 Task: Filter tasks by high priority.
Action: Mouse moved to (18, 155)
Screenshot: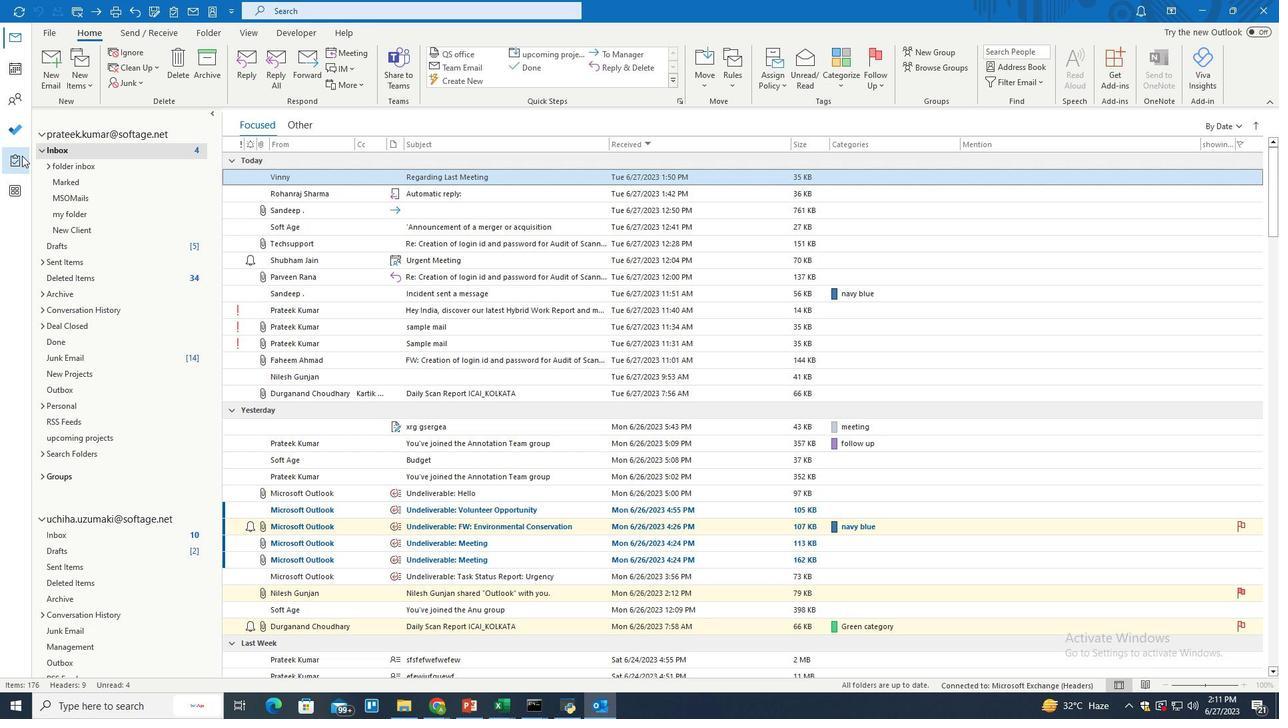 
Action: Mouse pressed left at (18, 155)
Screenshot: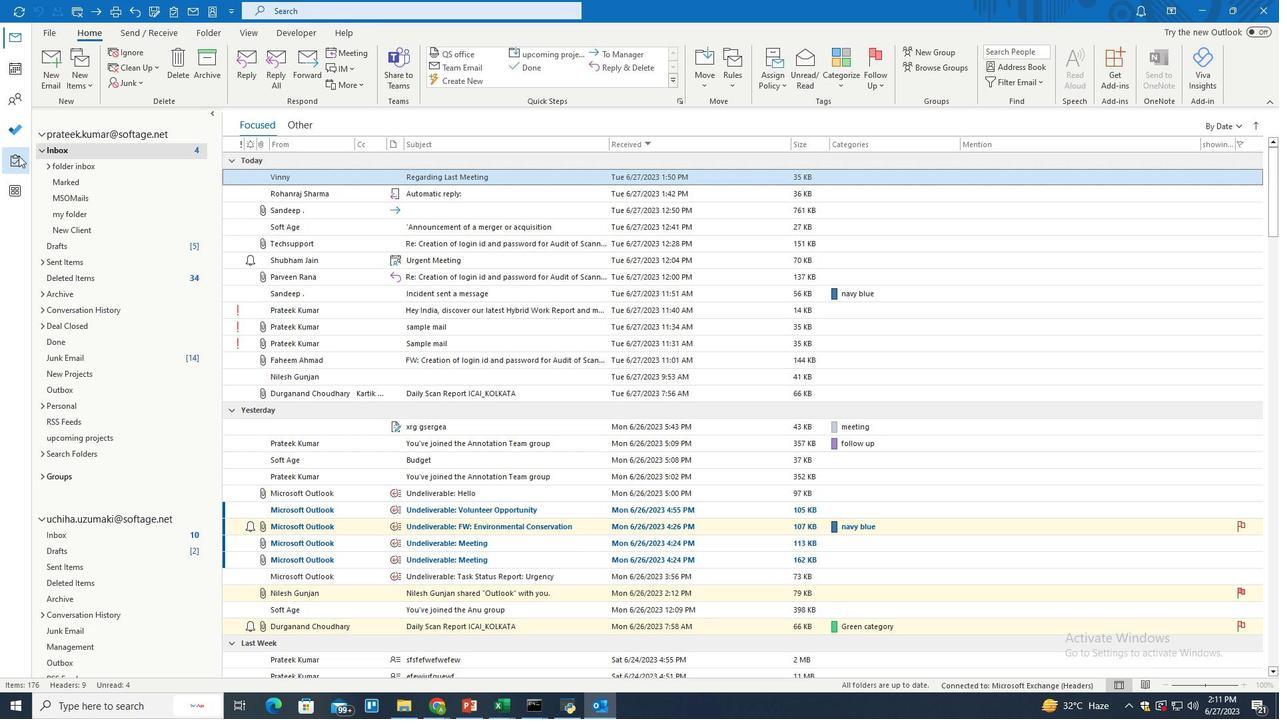 
Action: Mouse moved to (371, 4)
Screenshot: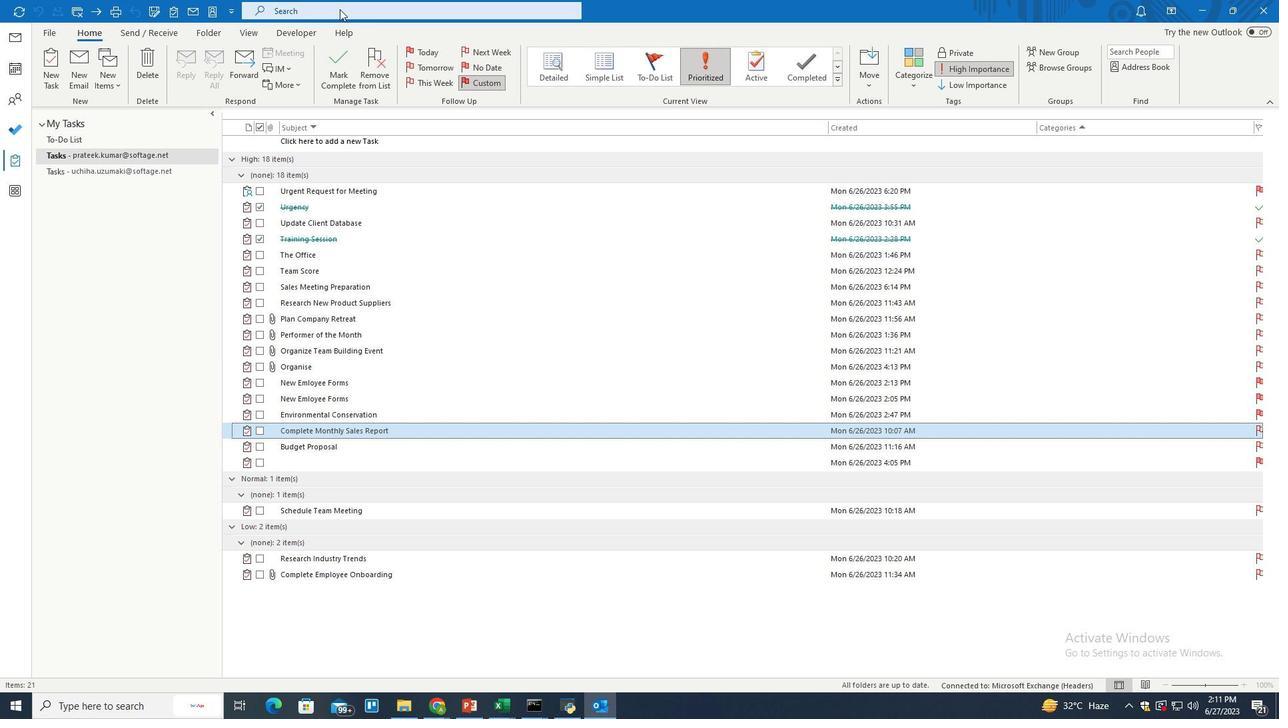 
Action: Mouse pressed left at (371, 4)
Screenshot: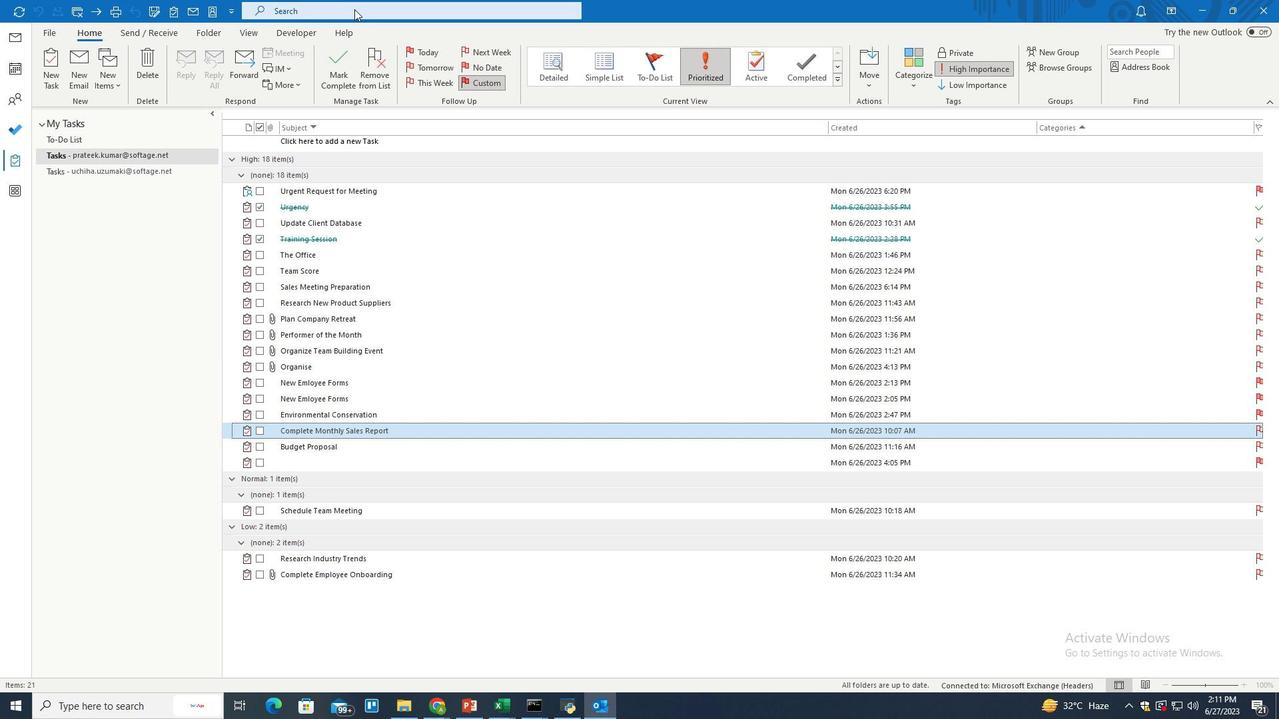 
Action: Mouse moved to (551, 9)
Screenshot: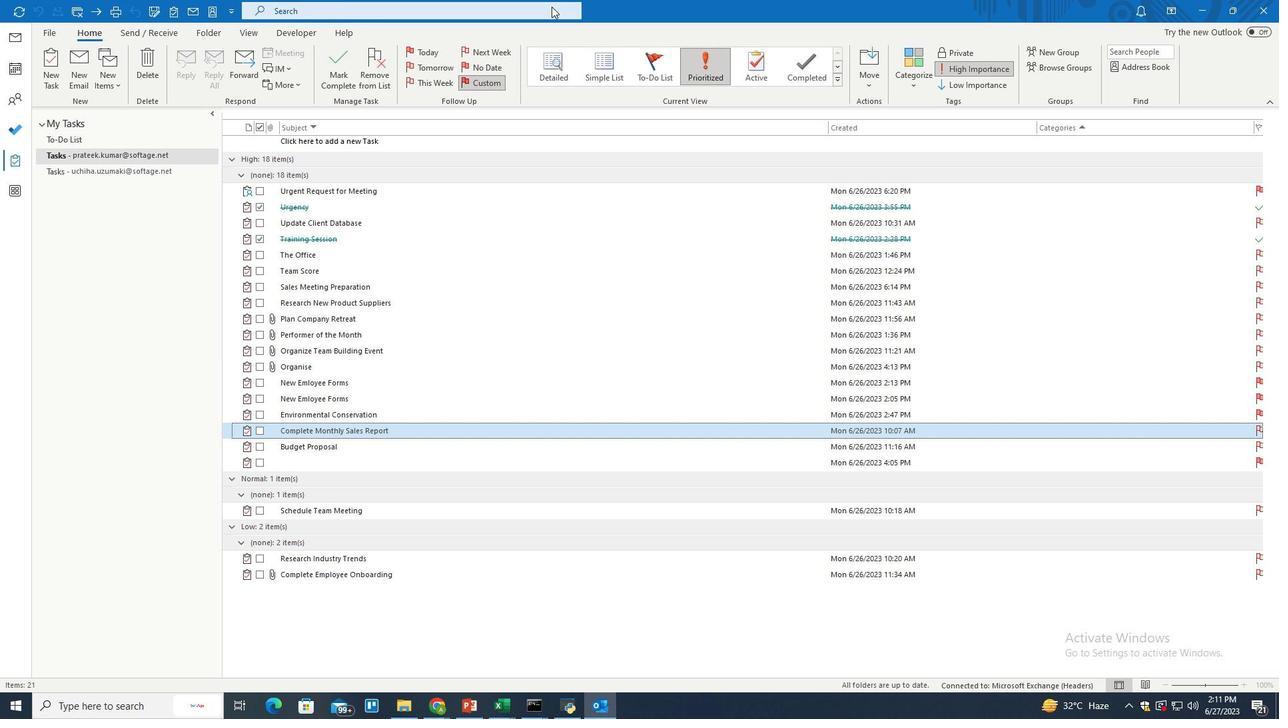 
Action: Mouse pressed left at (551, 9)
Screenshot: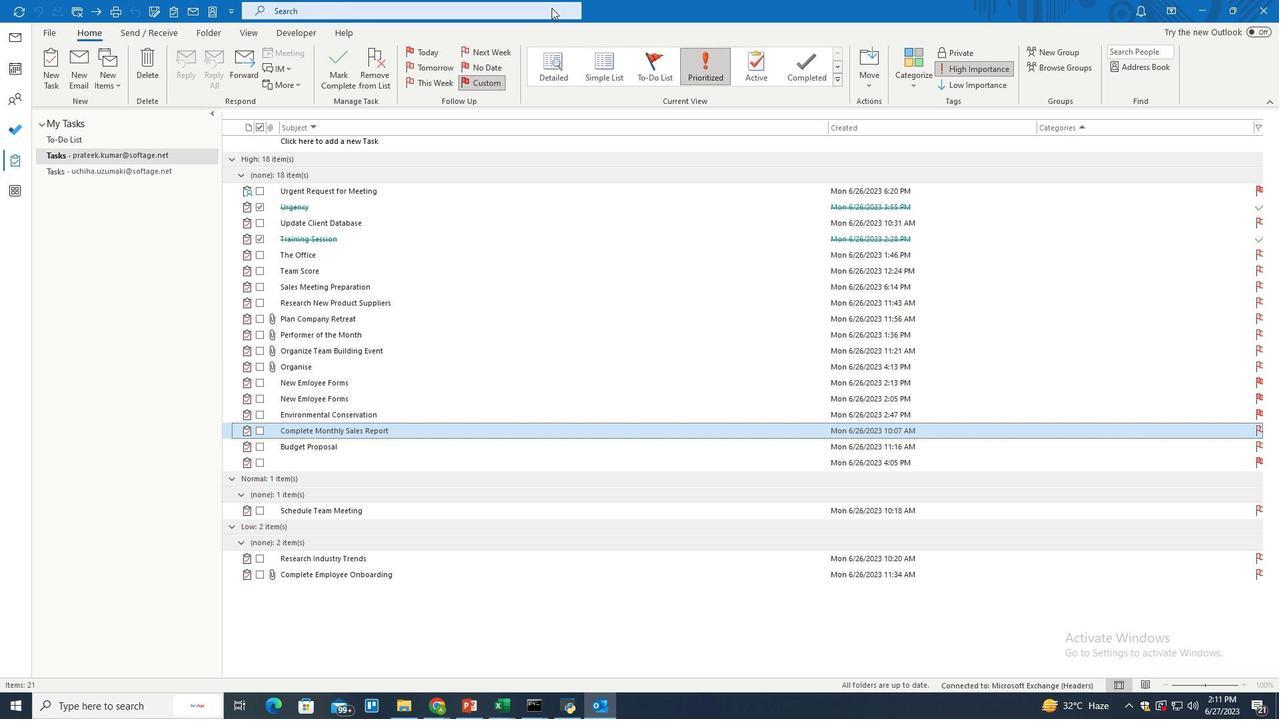 
Action: Mouse moved to (620, 11)
Screenshot: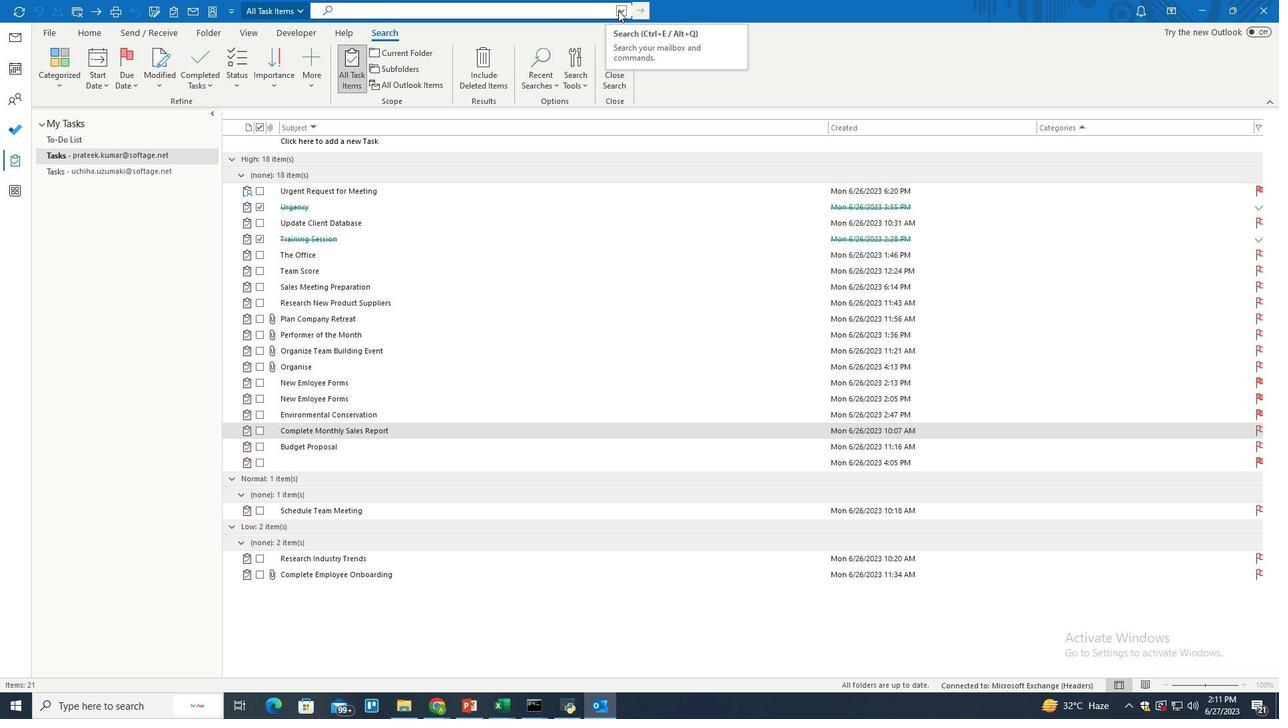 
Action: Mouse pressed left at (620, 11)
Screenshot: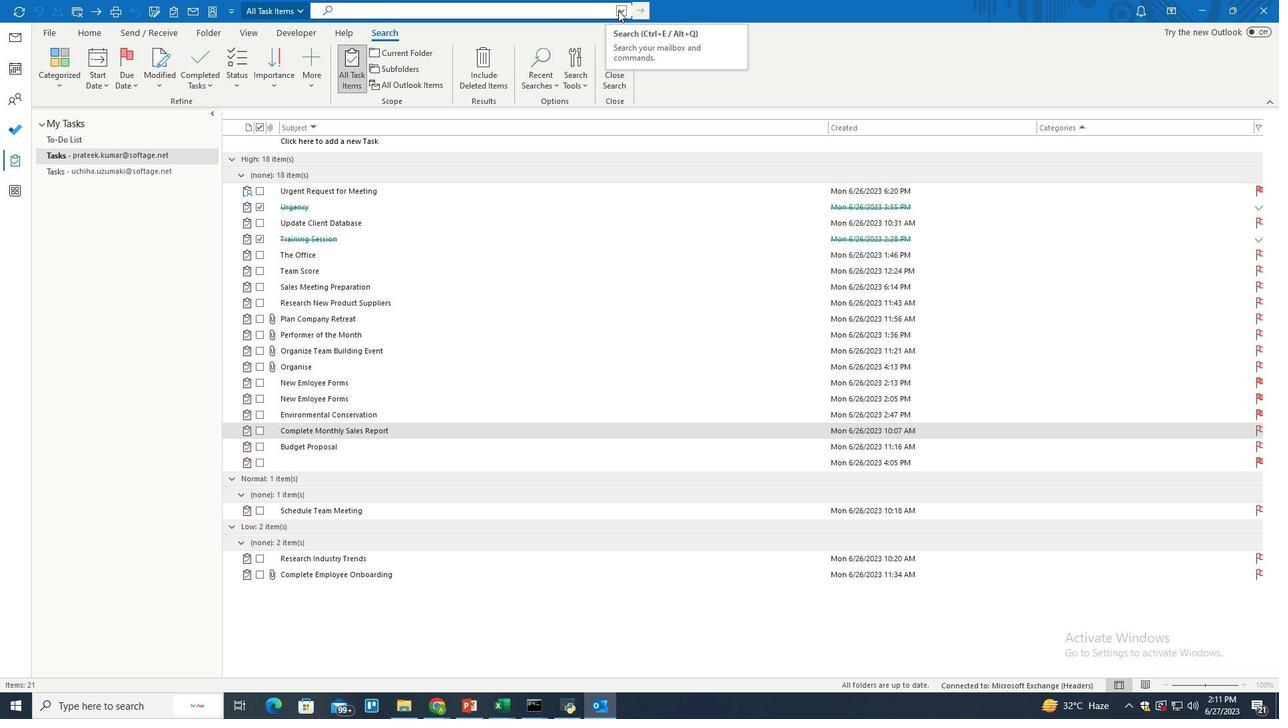 
Action: Mouse moved to (507, 32)
Screenshot: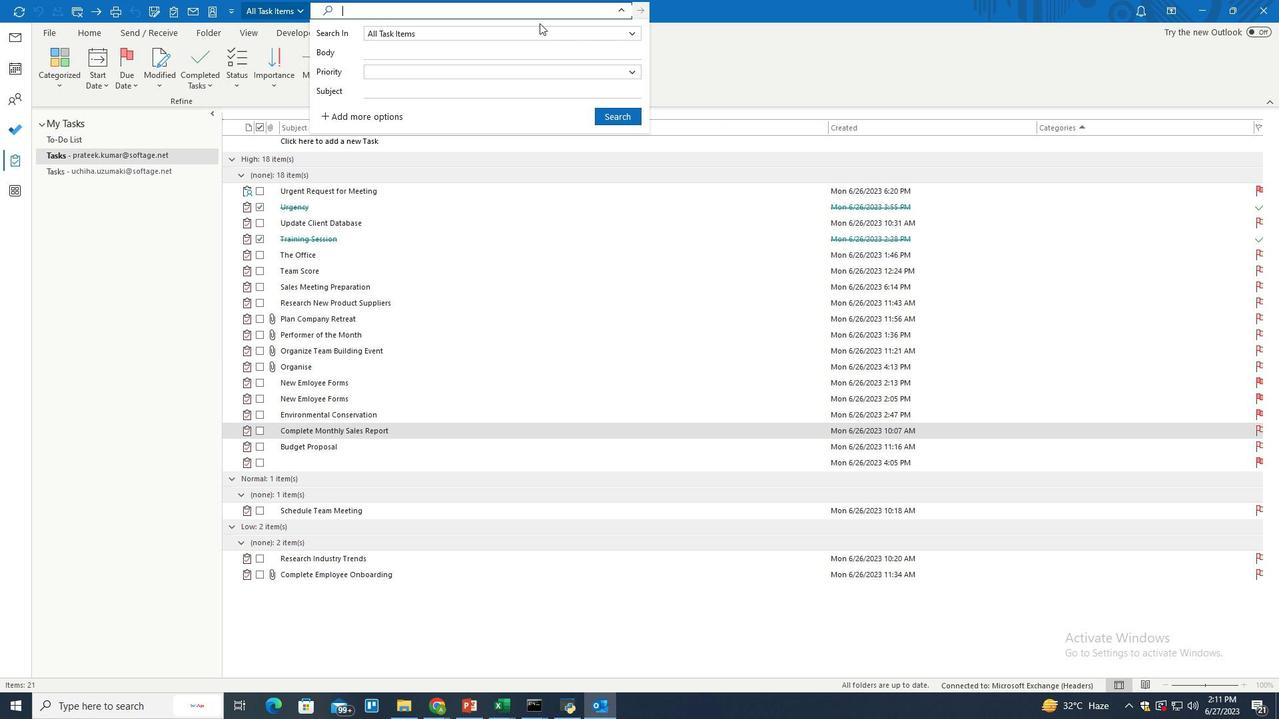 
Action: Mouse pressed left at (507, 32)
Screenshot: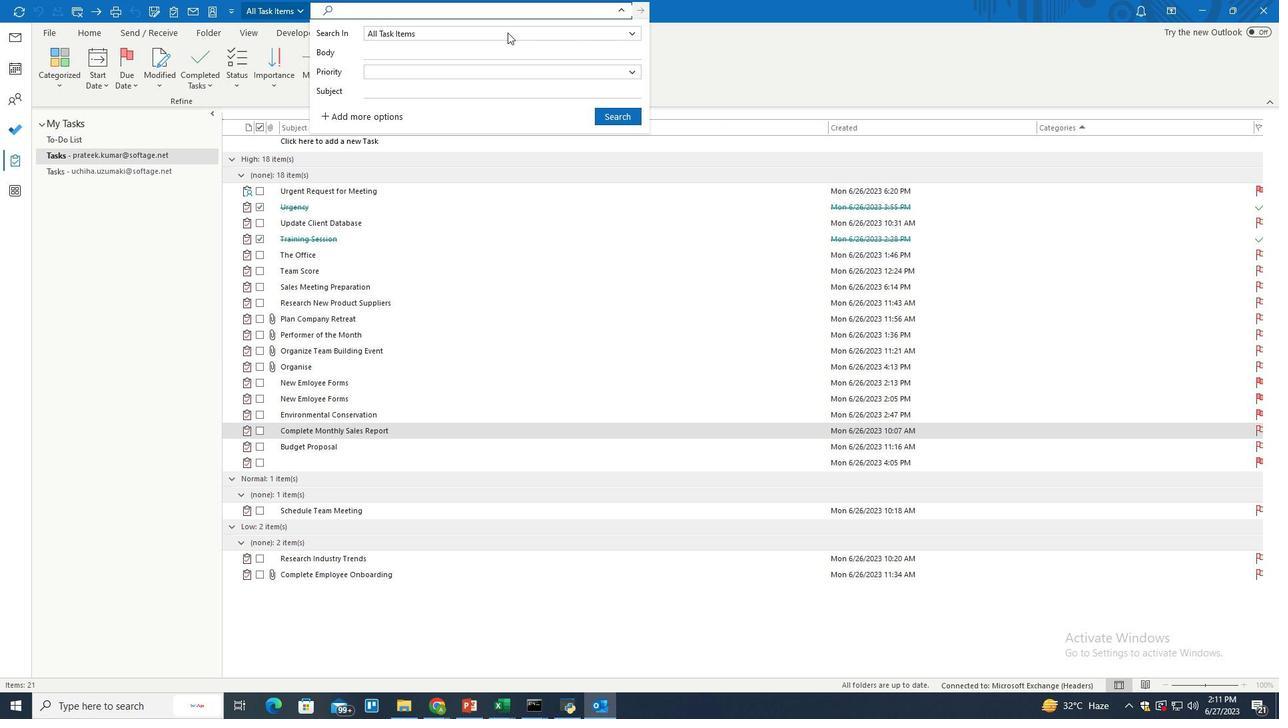 
Action: Mouse moved to (400, 58)
Screenshot: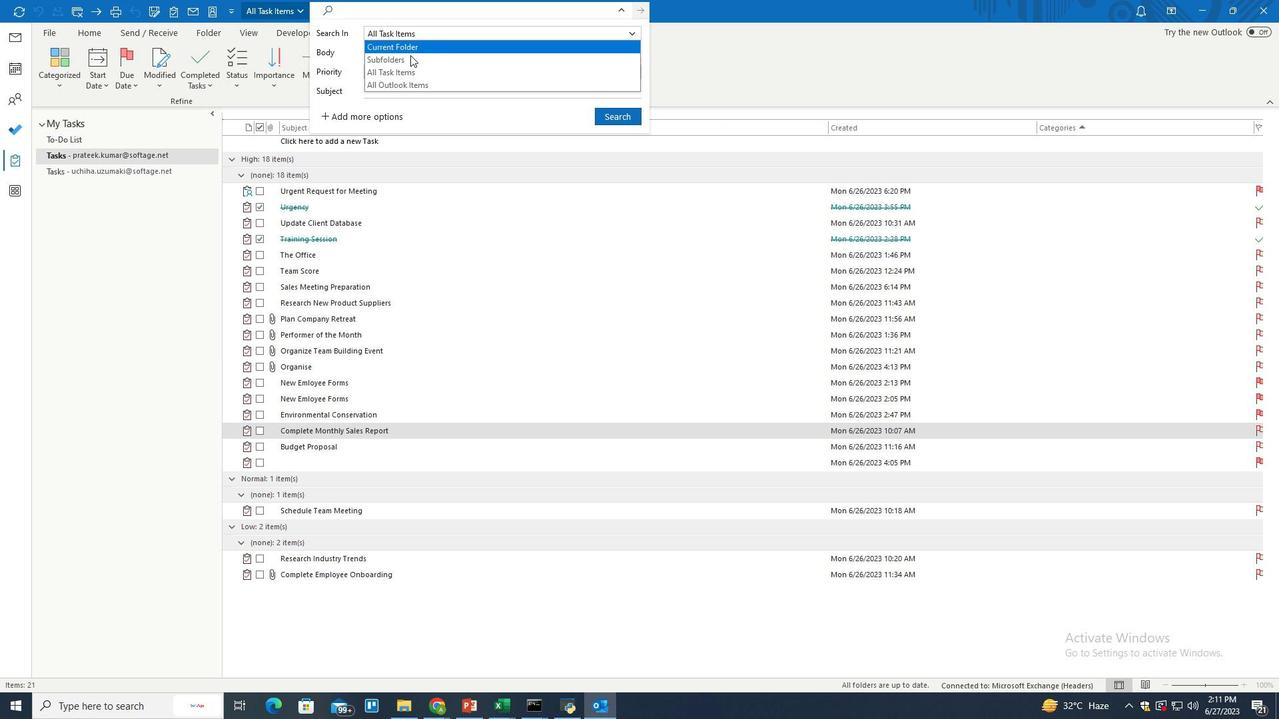 
Action: Mouse pressed left at (400, 58)
Screenshot: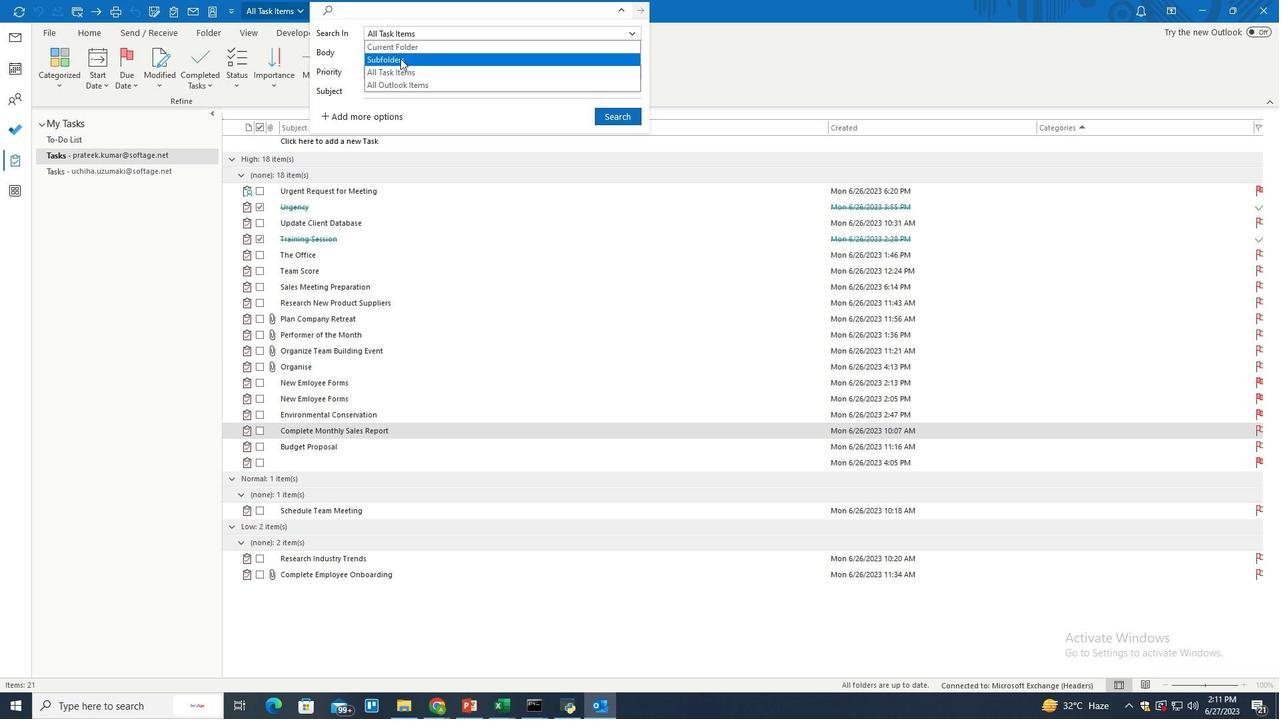 
Action: Mouse moved to (613, 8)
Screenshot: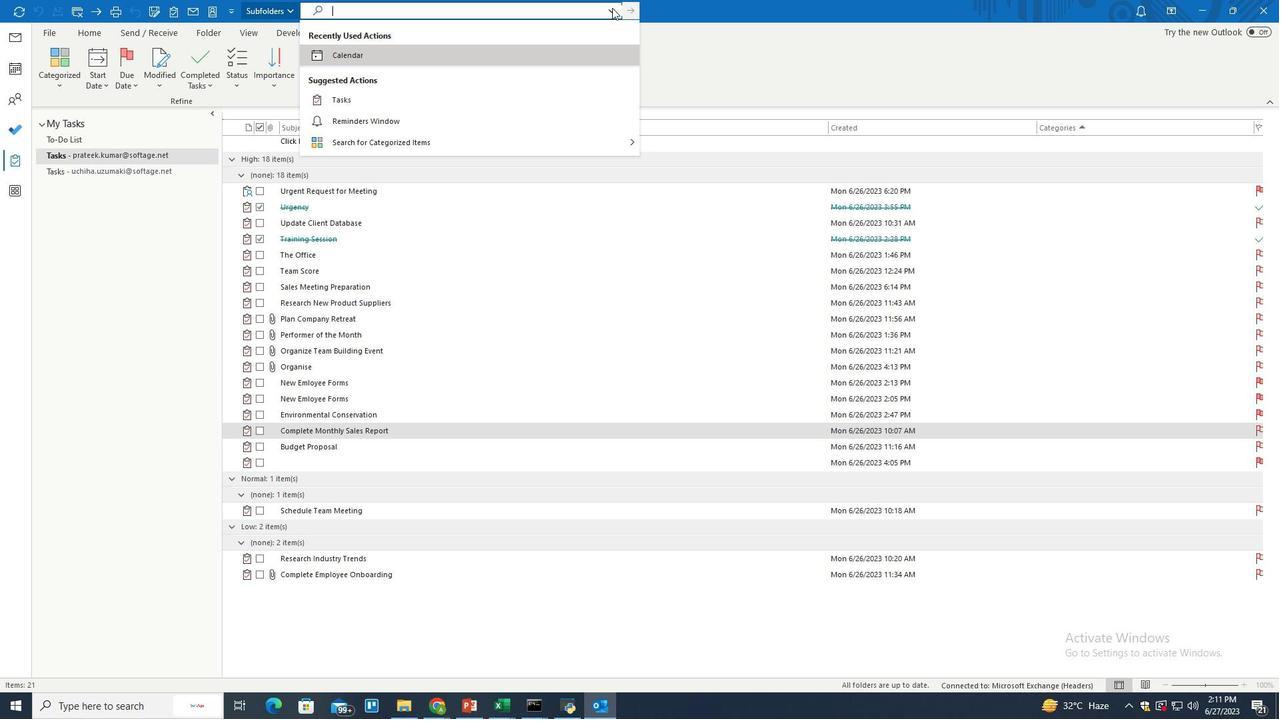 
Action: Mouse pressed left at (613, 8)
Screenshot: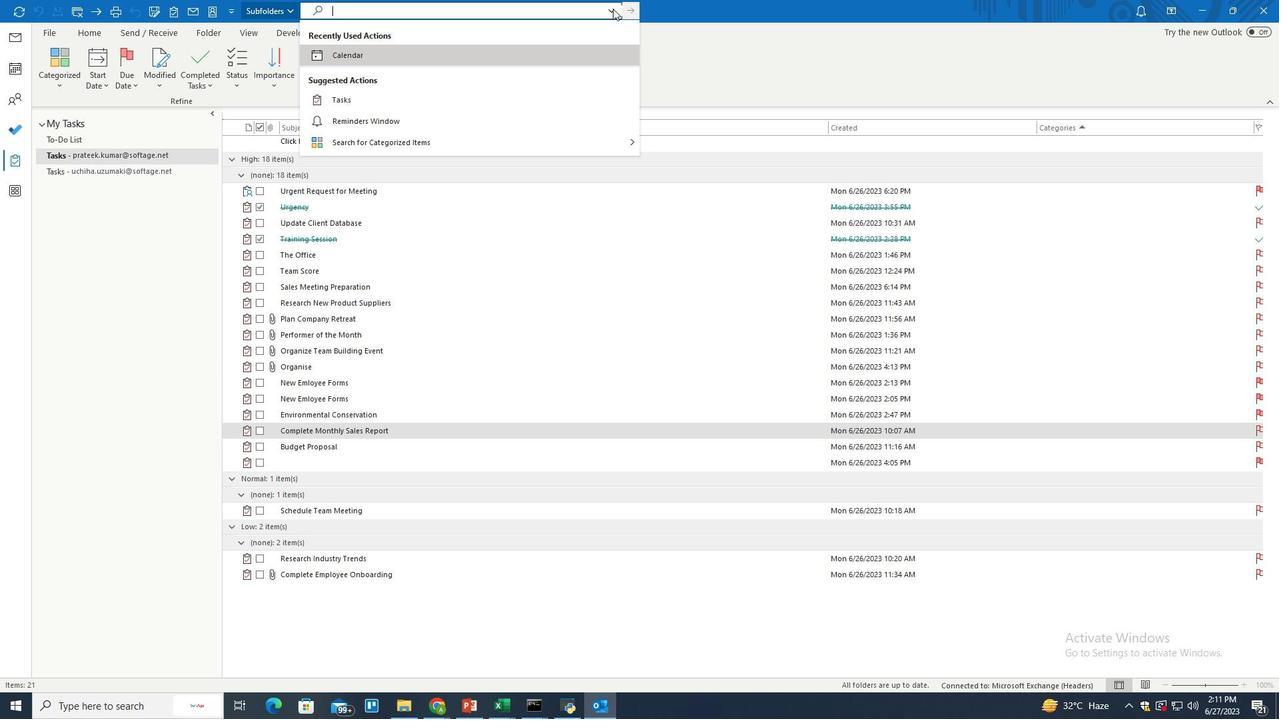 
Action: Mouse moved to (373, 73)
Screenshot: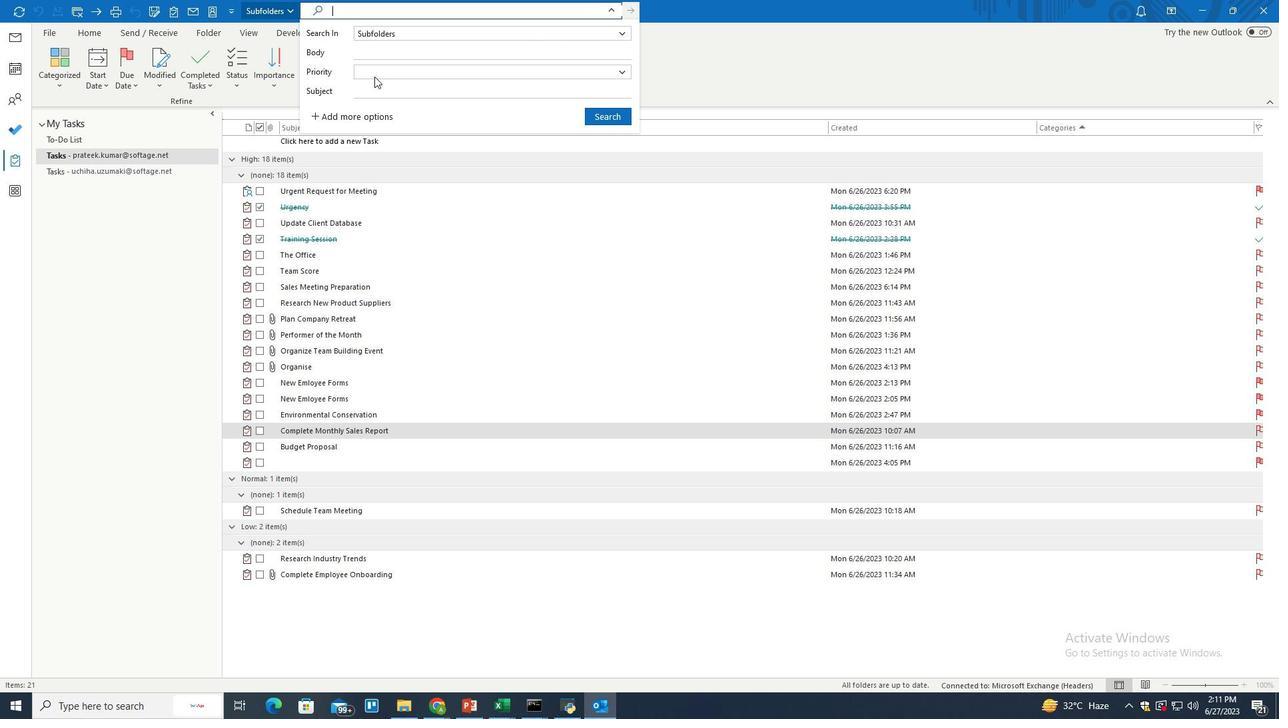 
Action: Mouse pressed left at (373, 73)
Screenshot: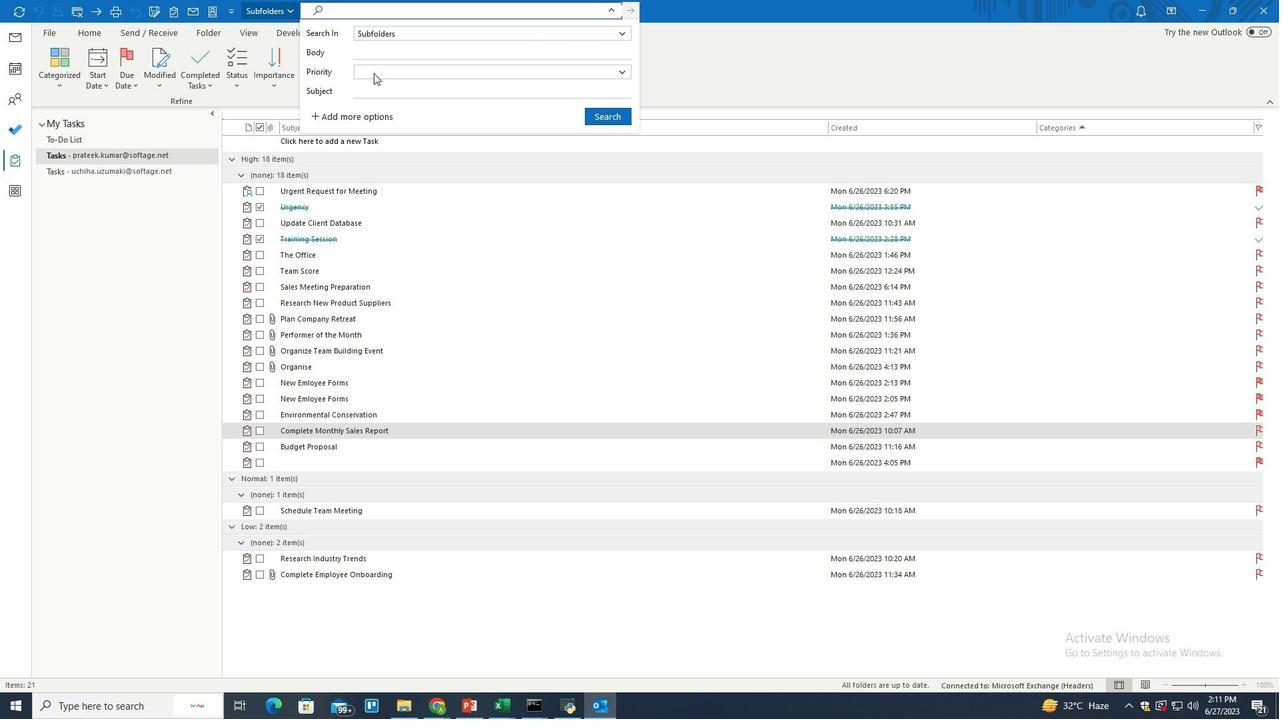 
Action: Mouse moved to (377, 120)
Screenshot: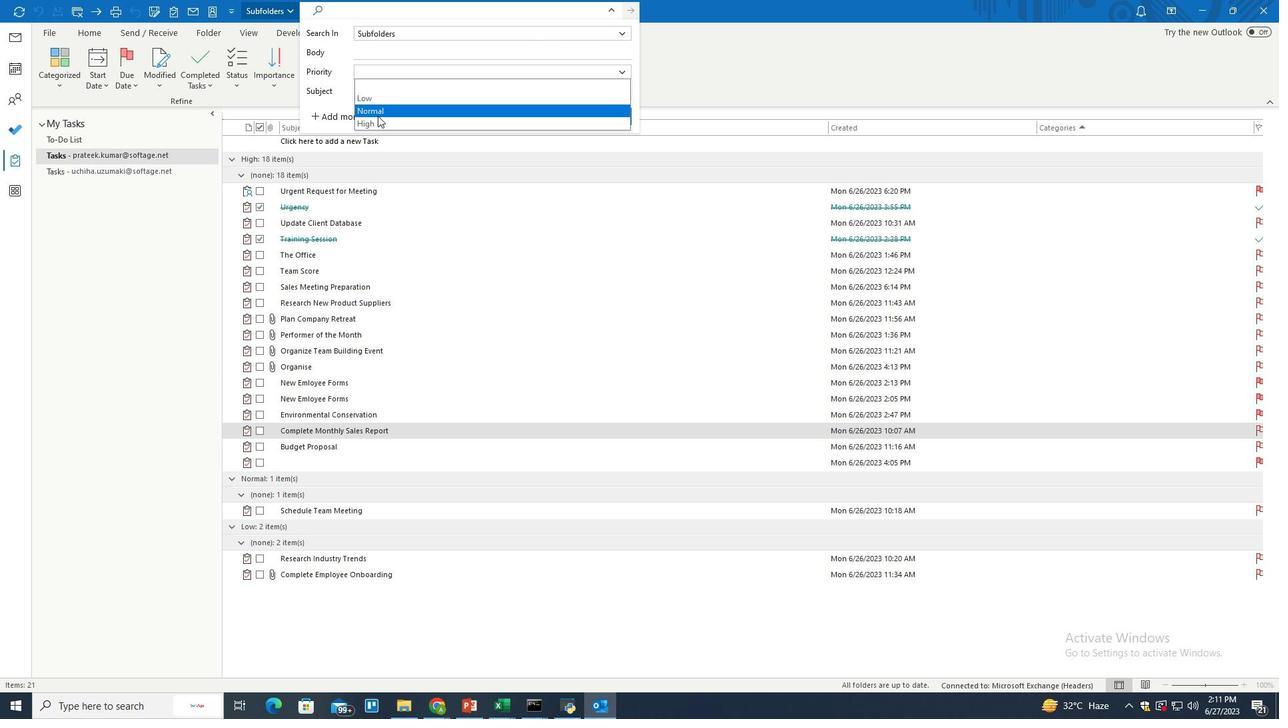 
Action: Mouse pressed left at (377, 120)
Screenshot: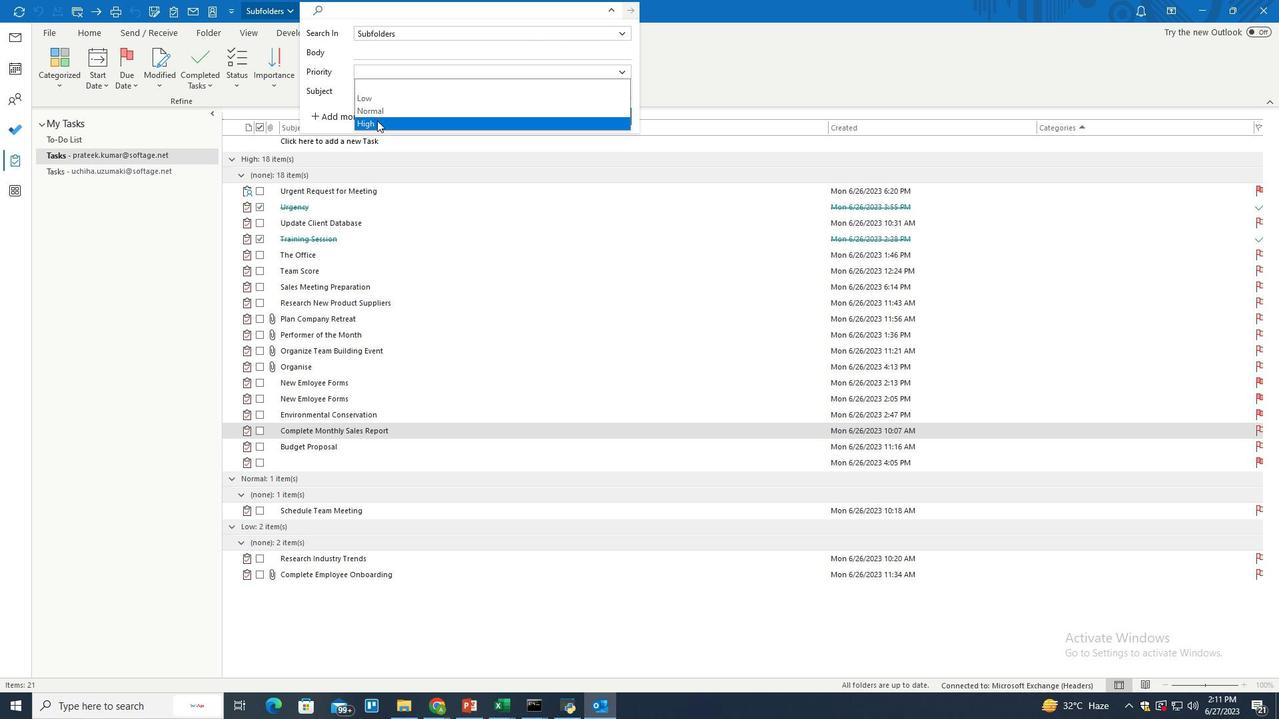 
Action: Mouse moved to (597, 115)
Screenshot: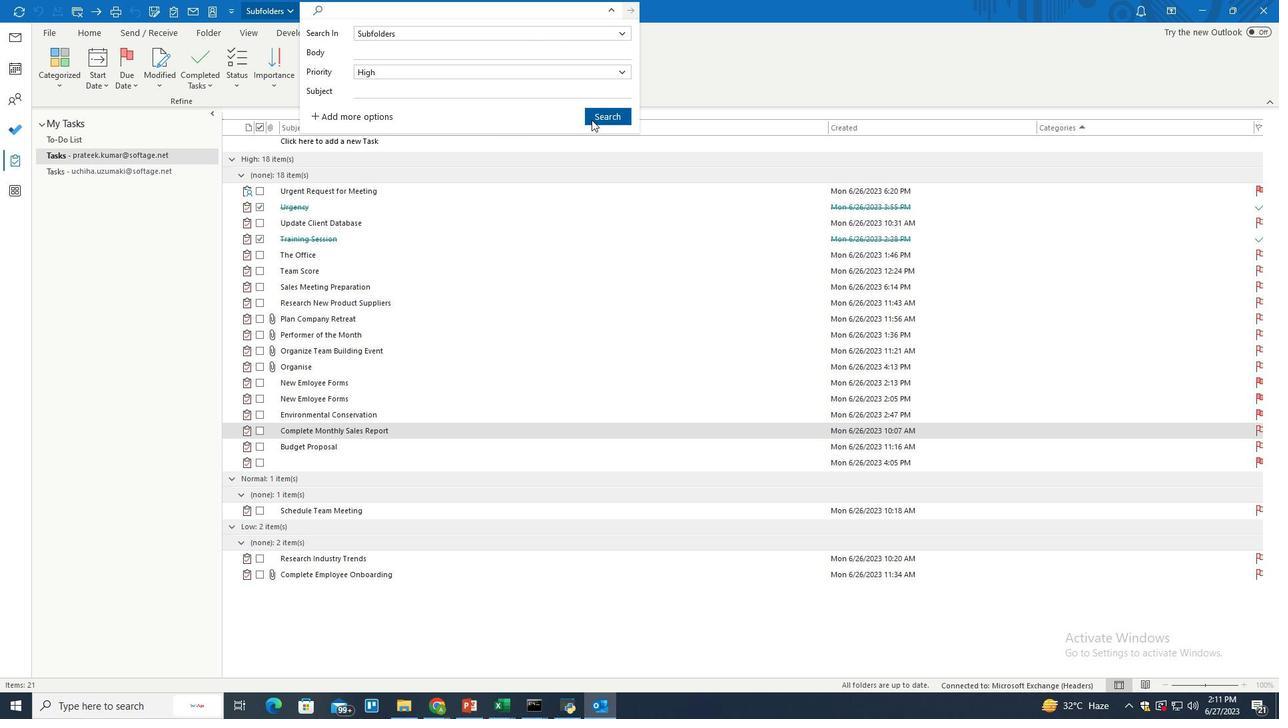 
Action: Mouse pressed left at (597, 115)
Screenshot: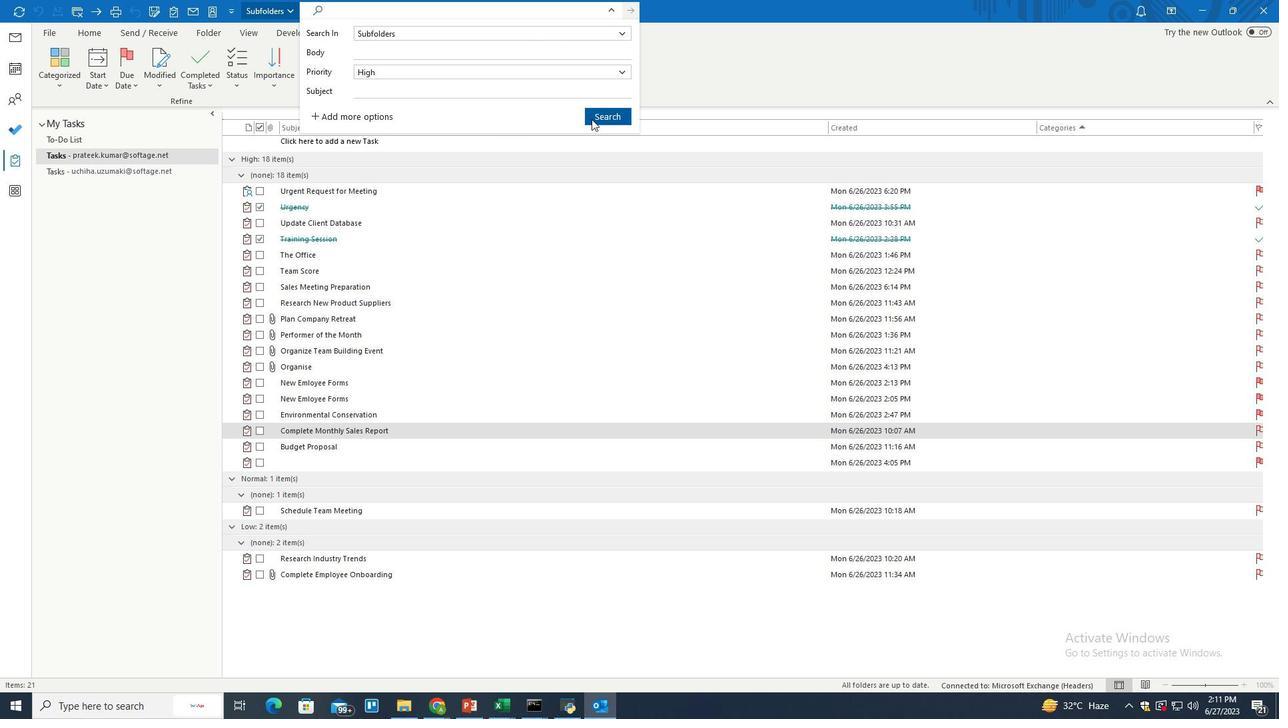 
Action: Mouse moved to (531, 259)
Screenshot: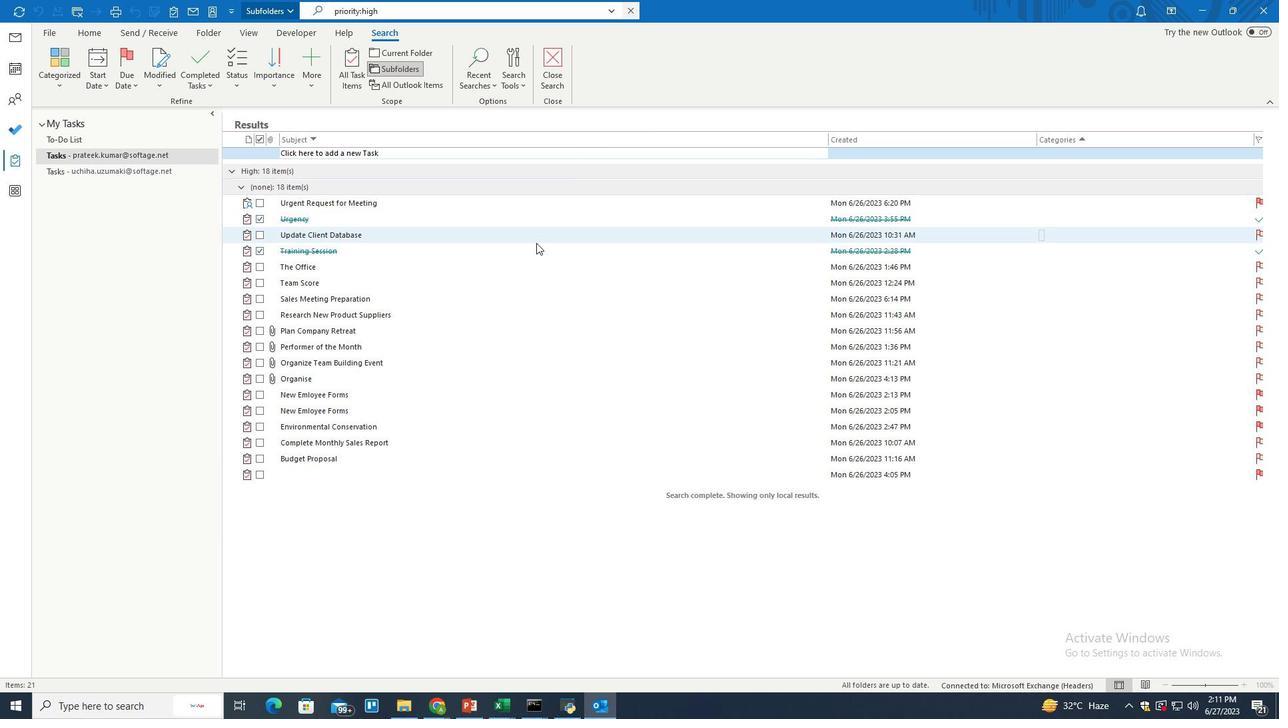 
